 Task: Guide me through The Shops at Riverside to the entrance of the Riverside Square Mall.
Action: Mouse moved to (239, 60)
Screenshot: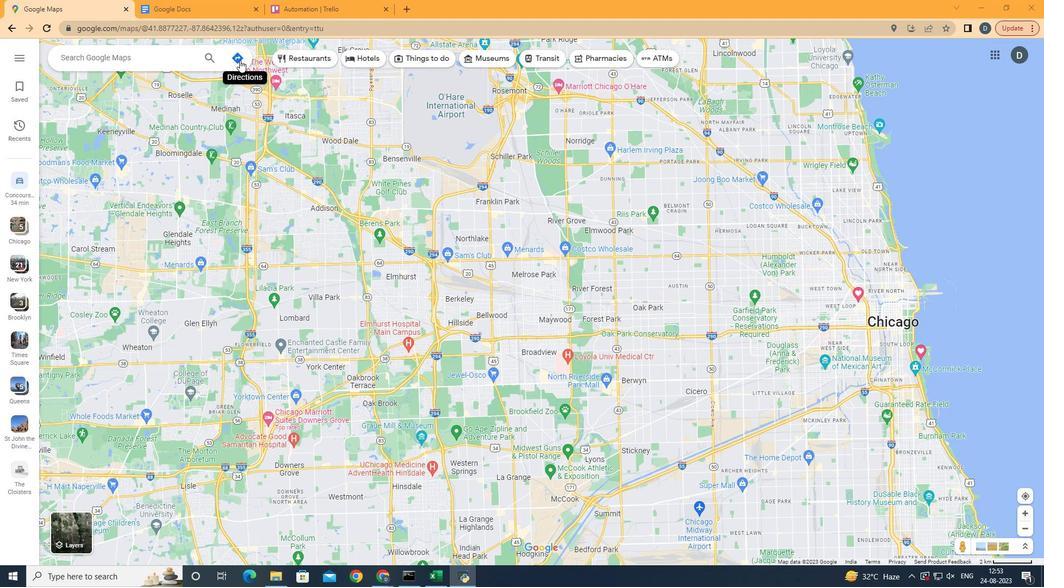 
Action: Mouse pressed left at (239, 60)
Screenshot: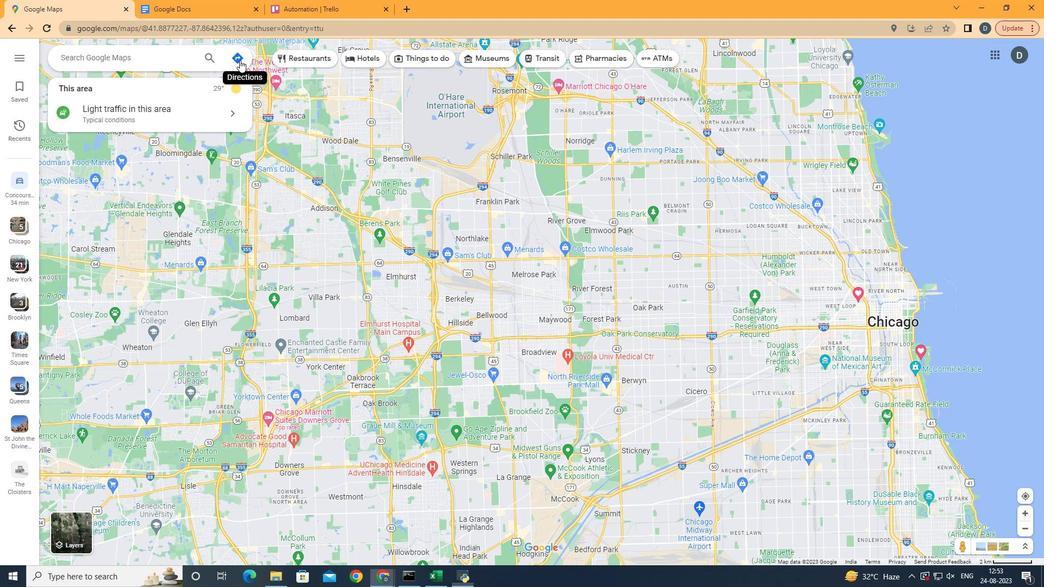 
Action: Mouse moved to (151, 84)
Screenshot: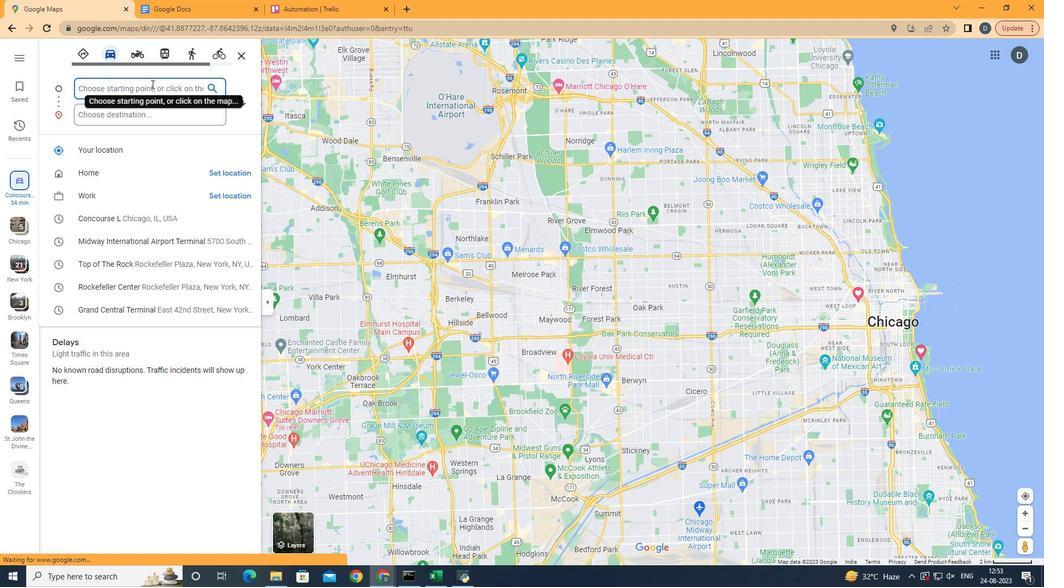 
Action: Mouse pressed left at (151, 84)
Screenshot: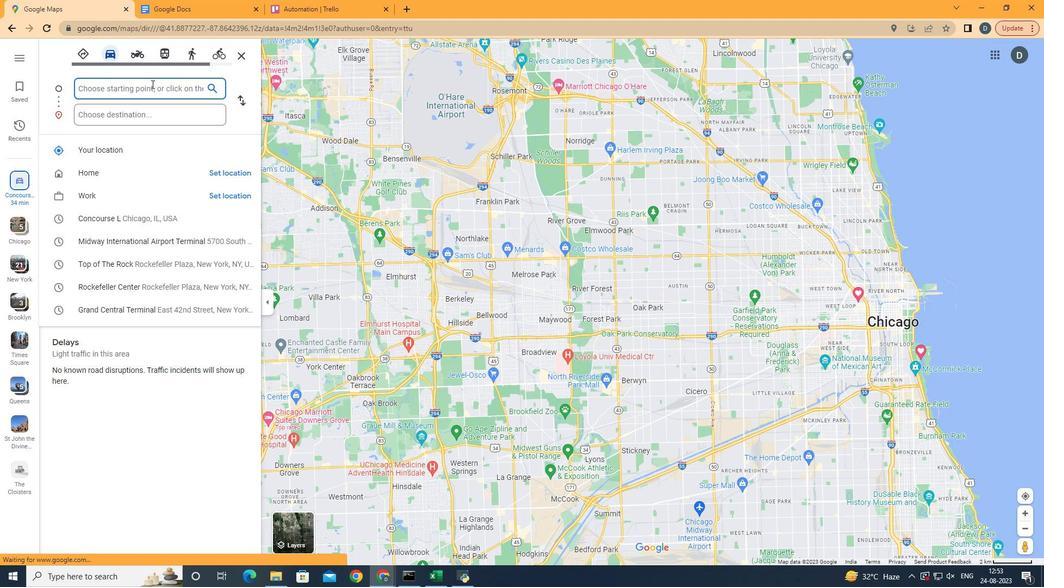 
Action: Key pressed <Key.shift><Key.shift><Key.shift><Key.shift><Key.shift><Key.shift><Key.shift><Key.shift><Key.shift><Key.shift><Key.shift><Key.shift><Key.shift><Key.shift><Key.shift><Key.shift><Key.shift><Key.shift><Key.shift><Key.shift><Key.shift><Key.shift><Key.shift><Key.shift><Key.shift><Key.shift><Key.shift><Key.shift>The<Key.space><Key.shift>SHops
Screenshot: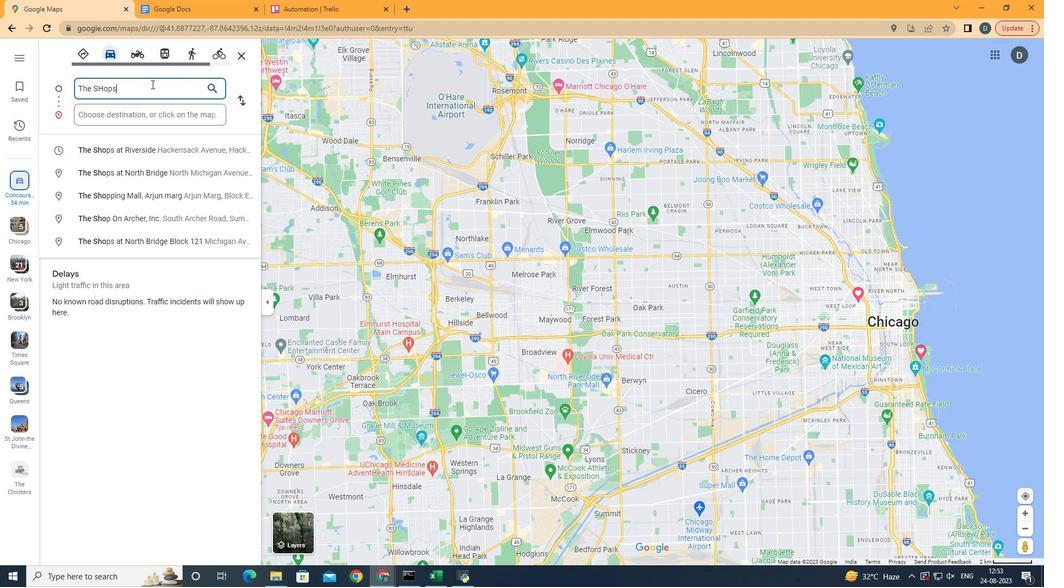 
Action: Mouse moved to (160, 149)
Screenshot: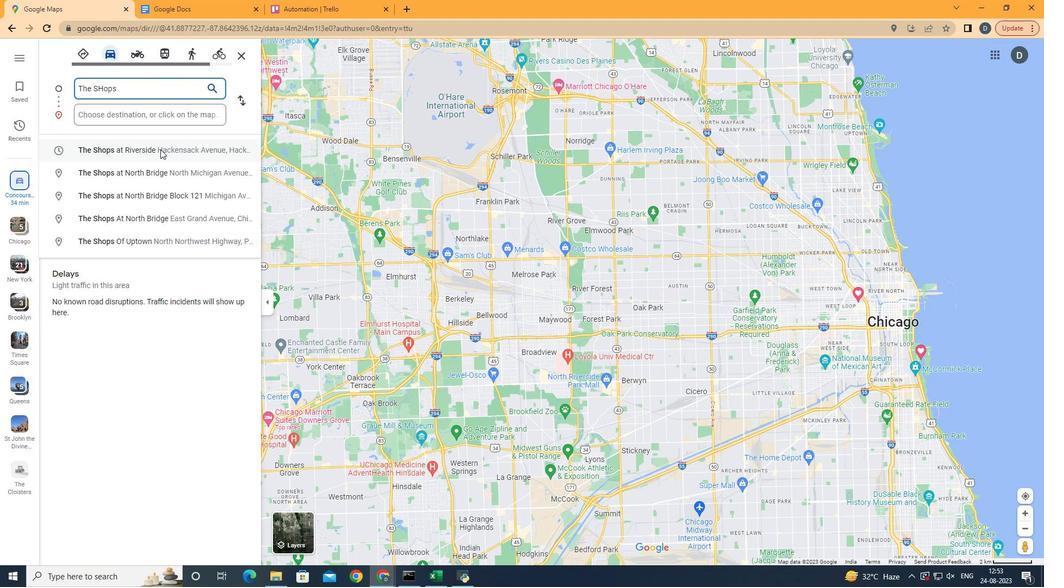 
Action: Mouse pressed left at (160, 149)
Screenshot: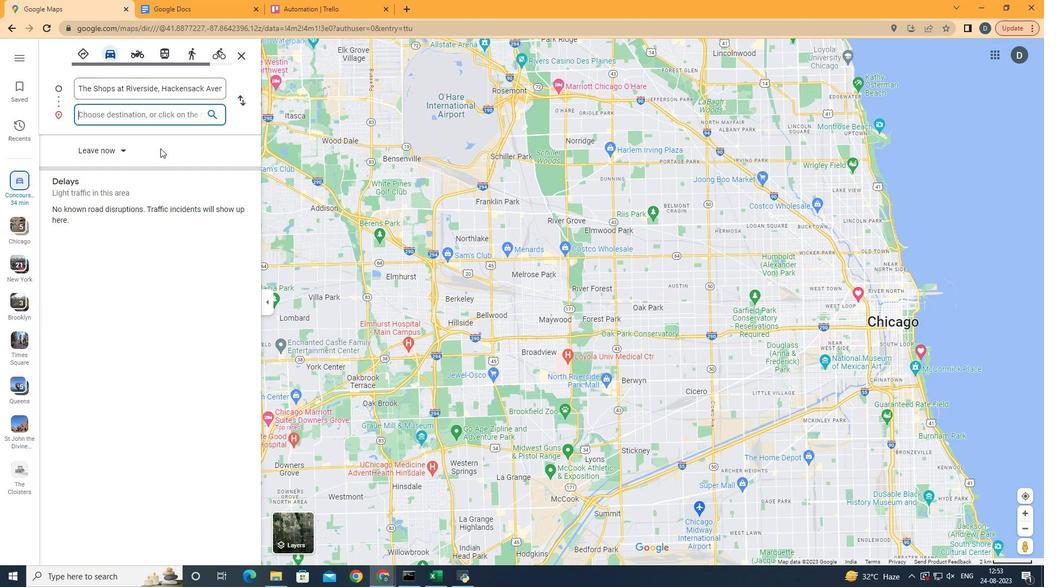 
Action: Mouse moved to (151, 116)
Screenshot: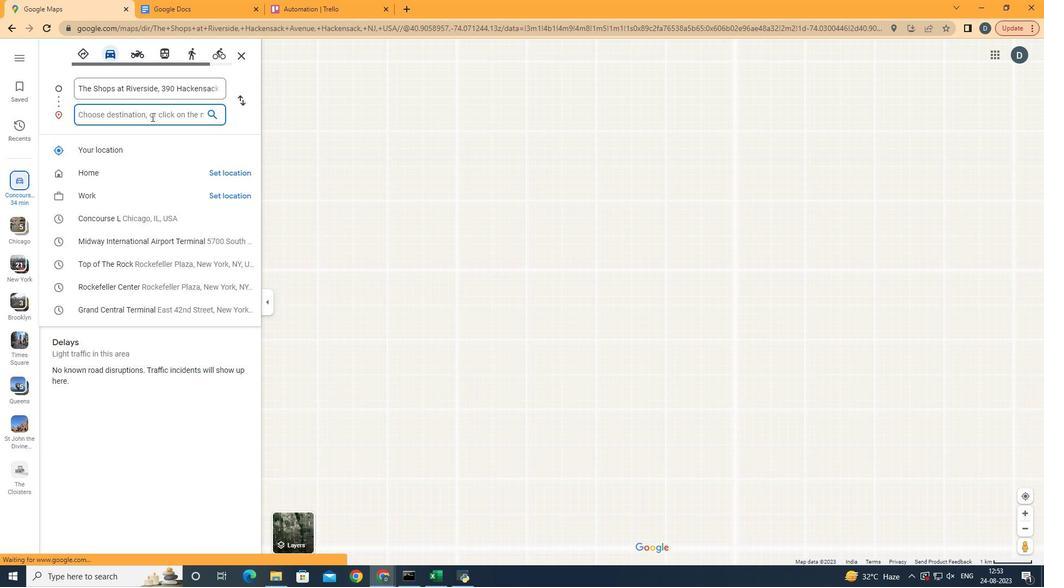 
Action: Mouse pressed left at (151, 116)
Screenshot: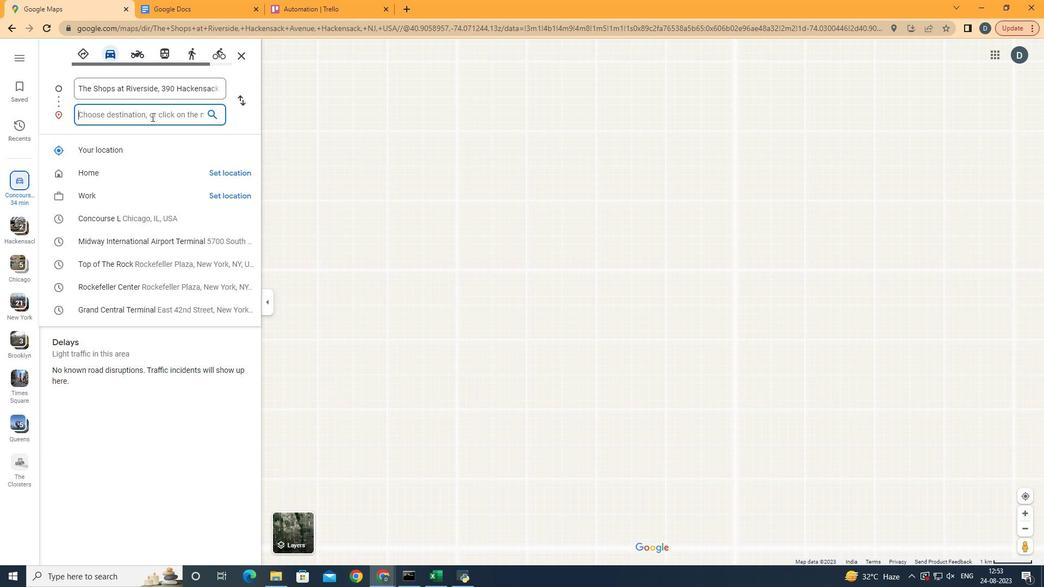 
Action: Key pressed <Key.shift><Key.shift><Key.shift>Entr<Key.backspace>rance<Key.space>of<Key.space>the<Key.space><Key.shift><Key.shift><Key.shift>i<Key.backspace><Key.shift>Riverside<Key.space><Key.shift>Square<Key.space><Key.shift>Mall<Key.enter>
Screenshot: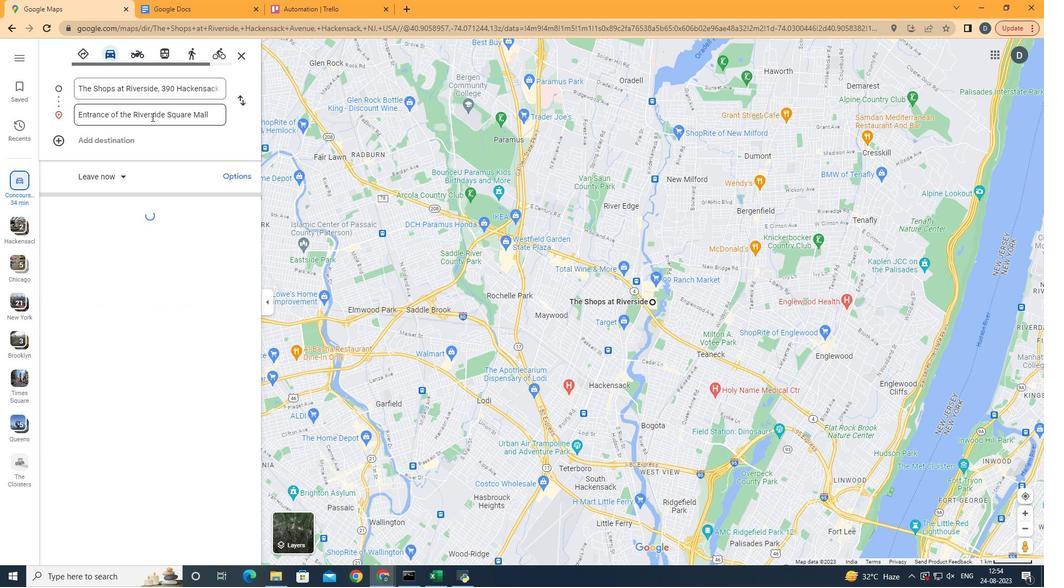 
Action: Mouse moved to (194, 115)
Screenshot: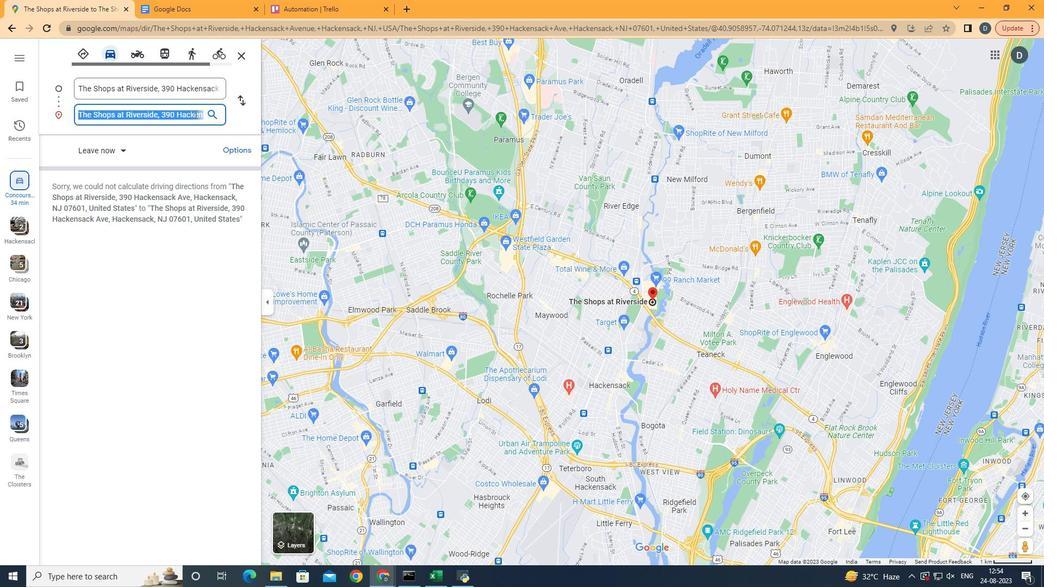 
Action: Mouse pressed left at (194, 115)
Screenshot: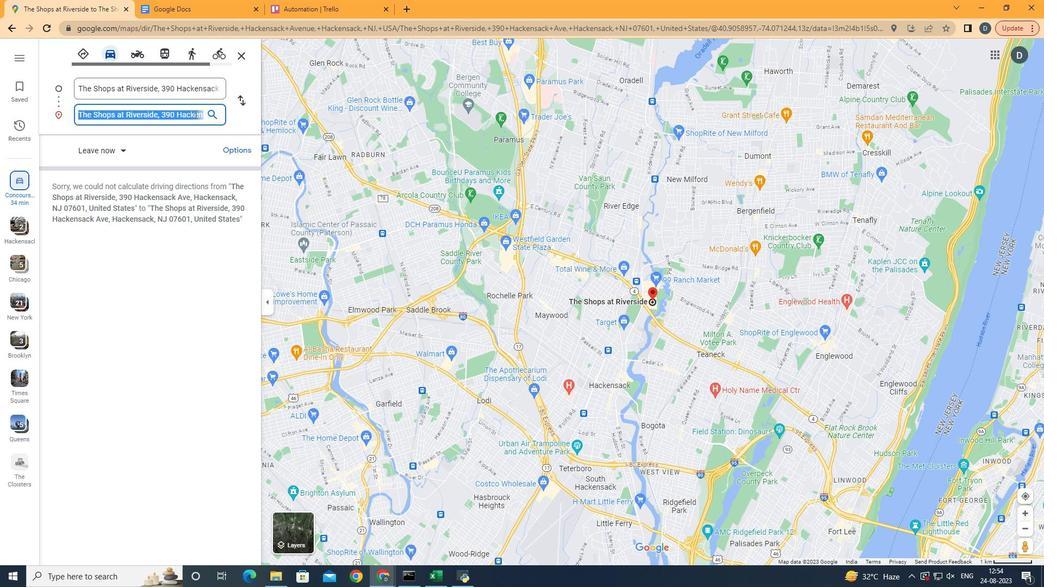 
Action: Mouse moved to (181, 156)
Screenshot: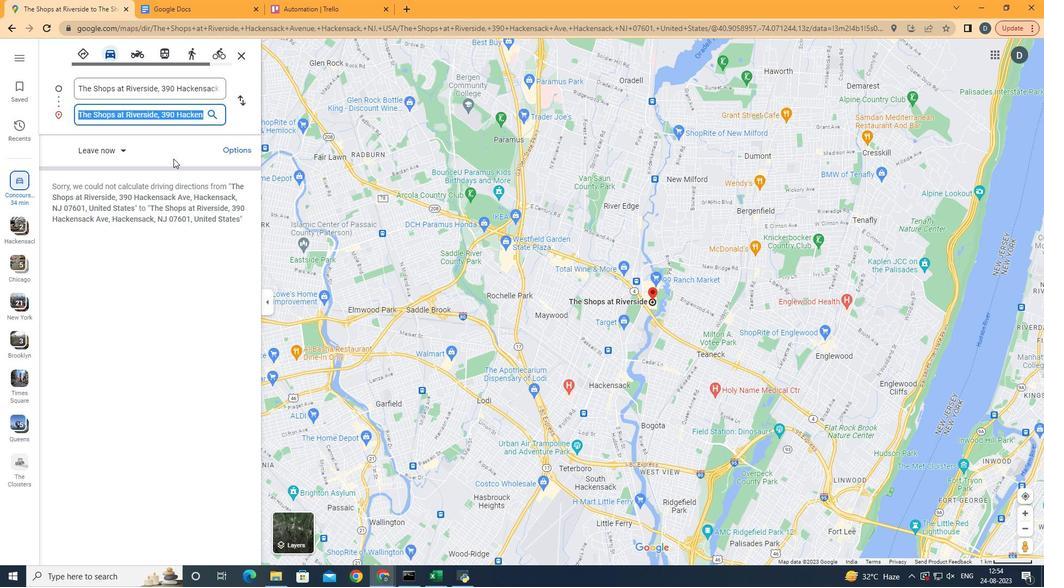 
Action: Key pressed <Key.shift>
Screenshot: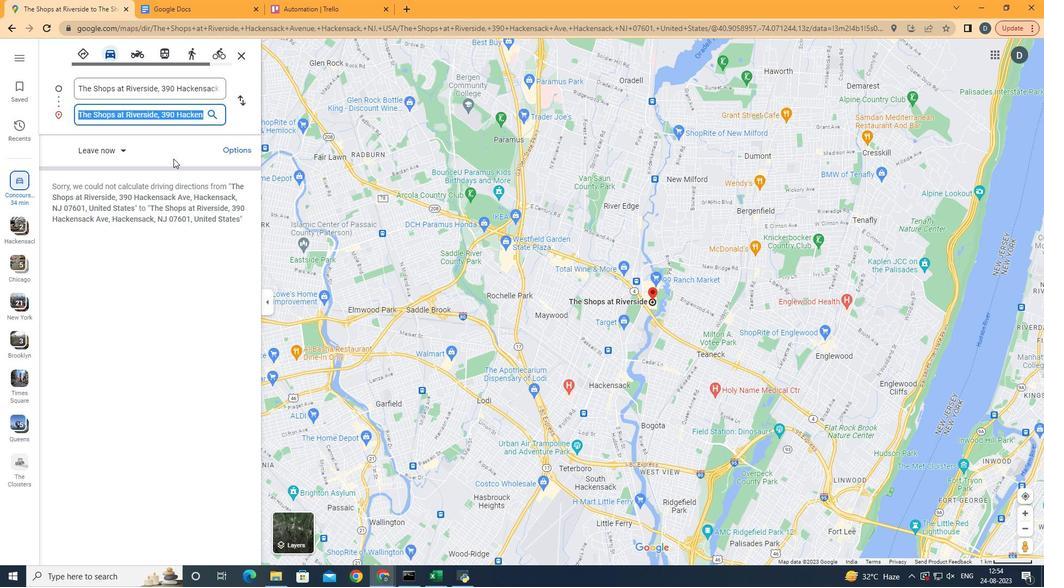 
Action: Mouse moved to (173, 158)
Screenshot: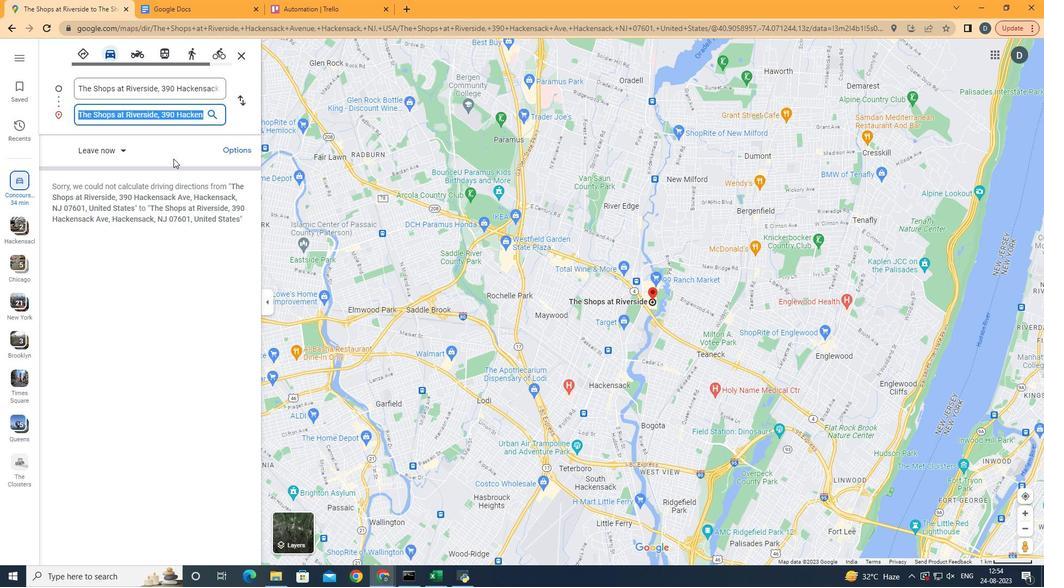 
Action: Key pressed Riverside
Screenshot: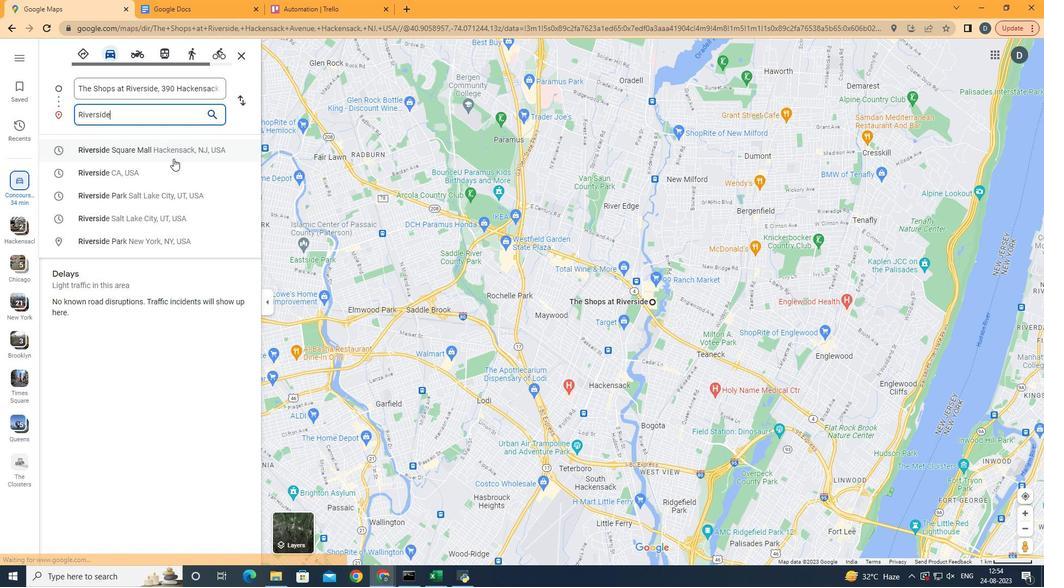 
Action: Mouse moved to (183, 149)
Screenshot: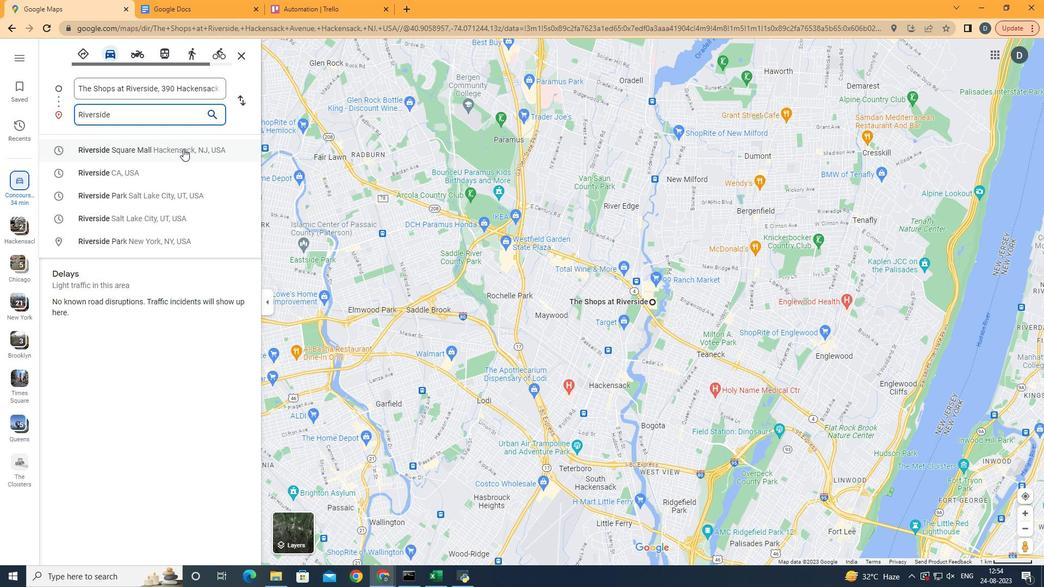 
Action: Mouse pressed left at (183, 149)
Screenshot: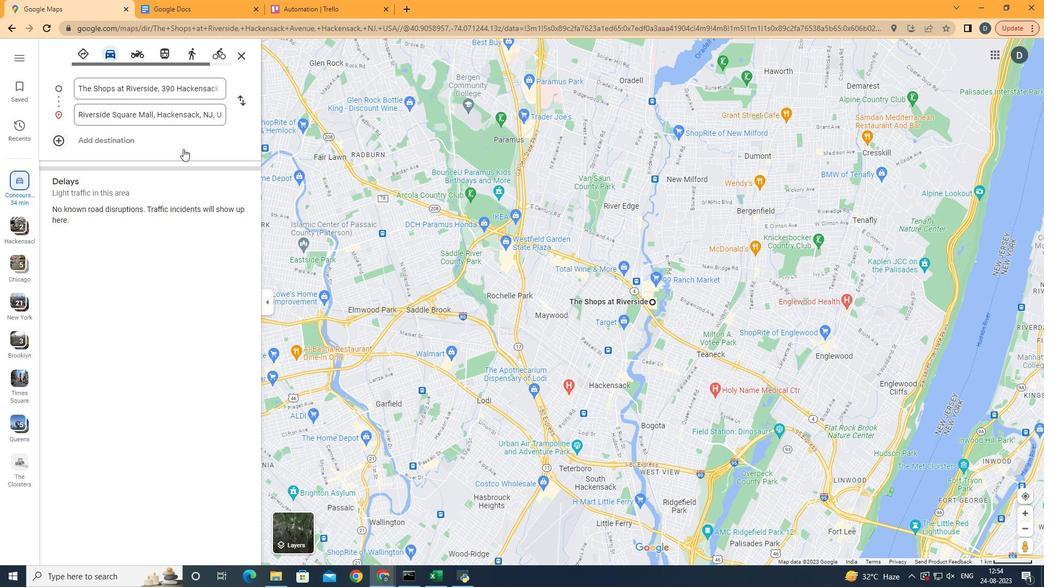 
Action: Mouse moved to (192, 54)
Screenshot: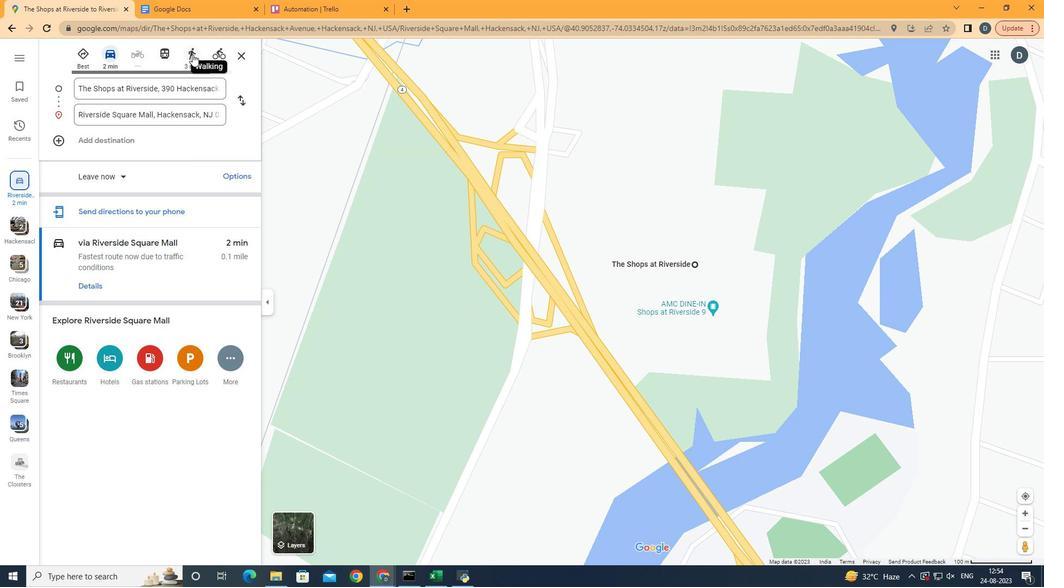 
Action: Mouse pressed left at (192, 54)
Screenshot: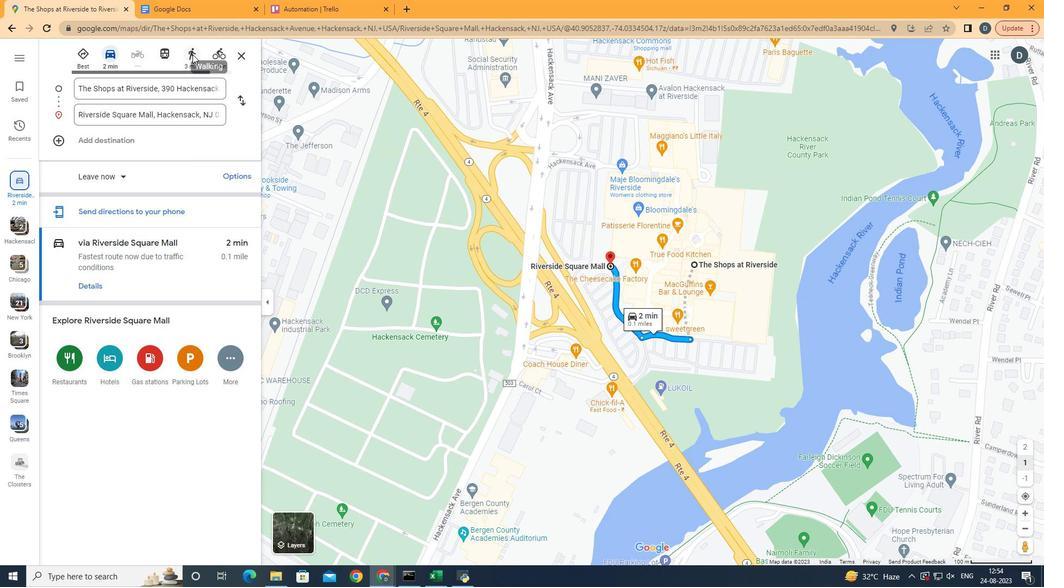 
Action: Mouse moved to (703, 350)
Screenshot: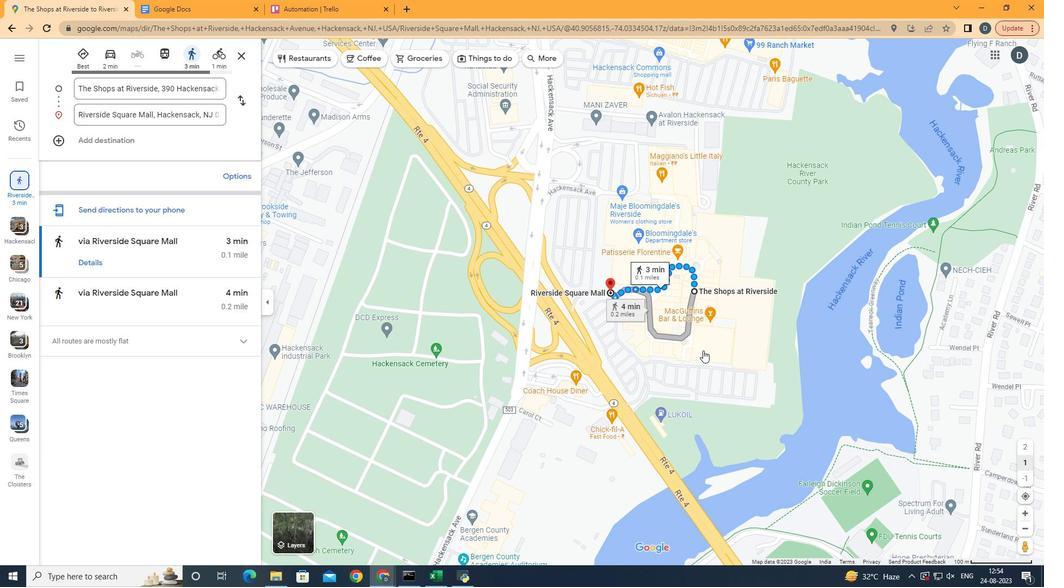 
Action: Mouse scrolled (703, 351) with delta (0, 0)
Screenshot: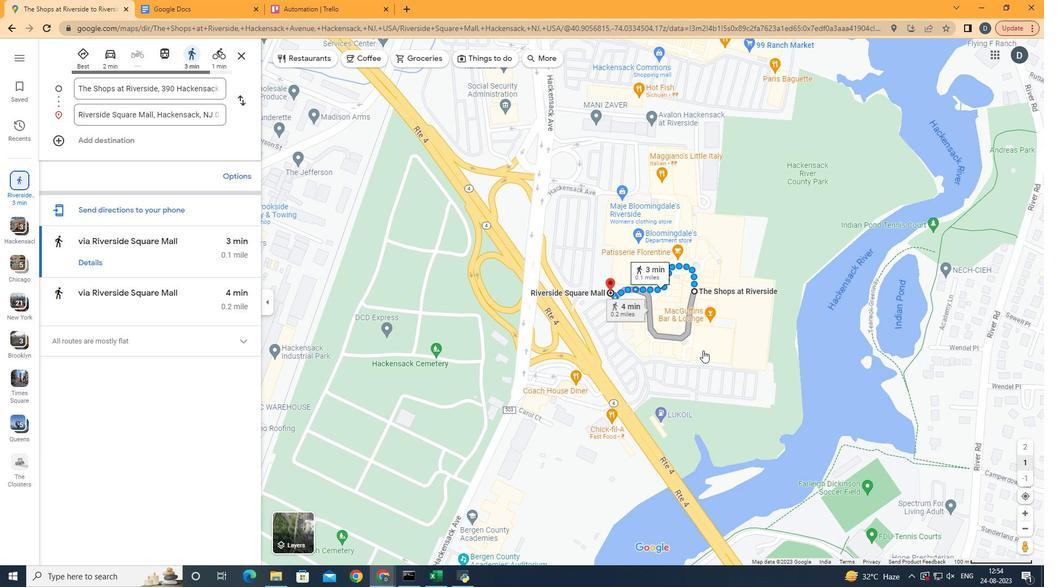 
Action: Mouse scrolled (703, 351) with delta (0, 0)
Screenshot: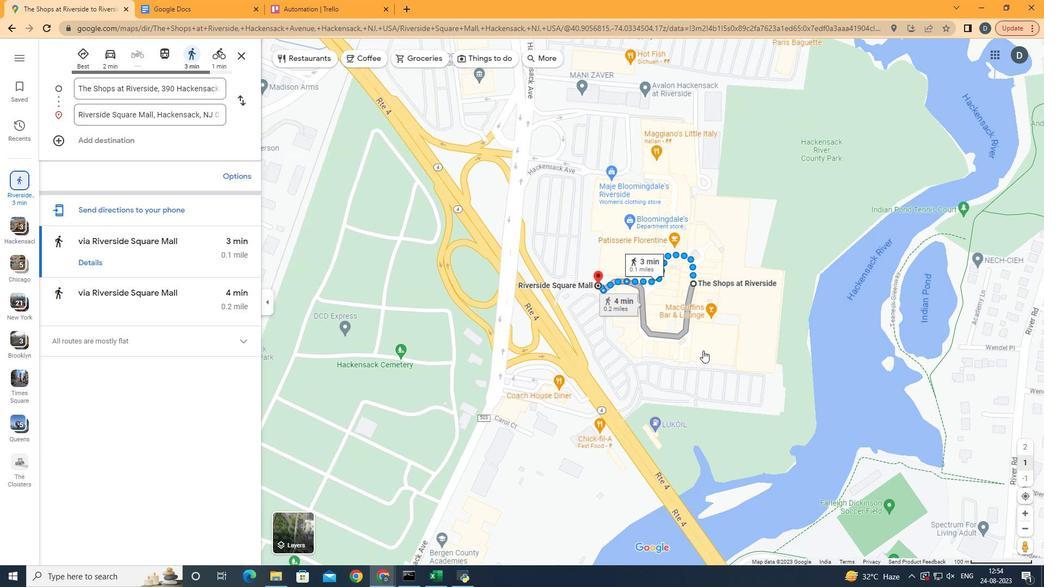 
Action: Mouse scrolled (703, 351) with delta (0, 0)
Screenshot: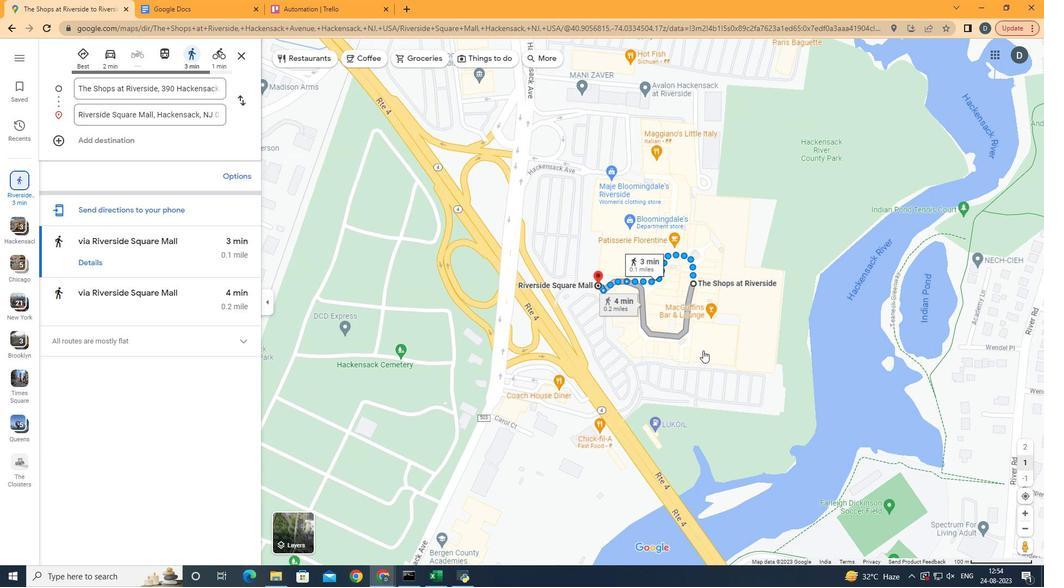 
Action: Mouse scrolled (703, 351) with delta (0, 0)
Screenshot: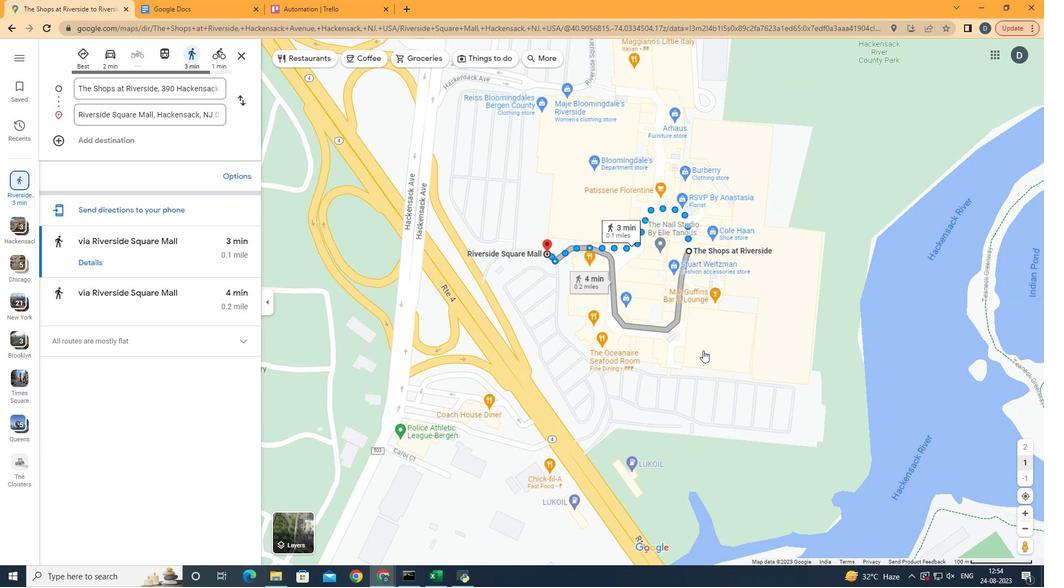 
Action: Mouse scrolled (703, 351) with delta (0, 0)
Screenshot: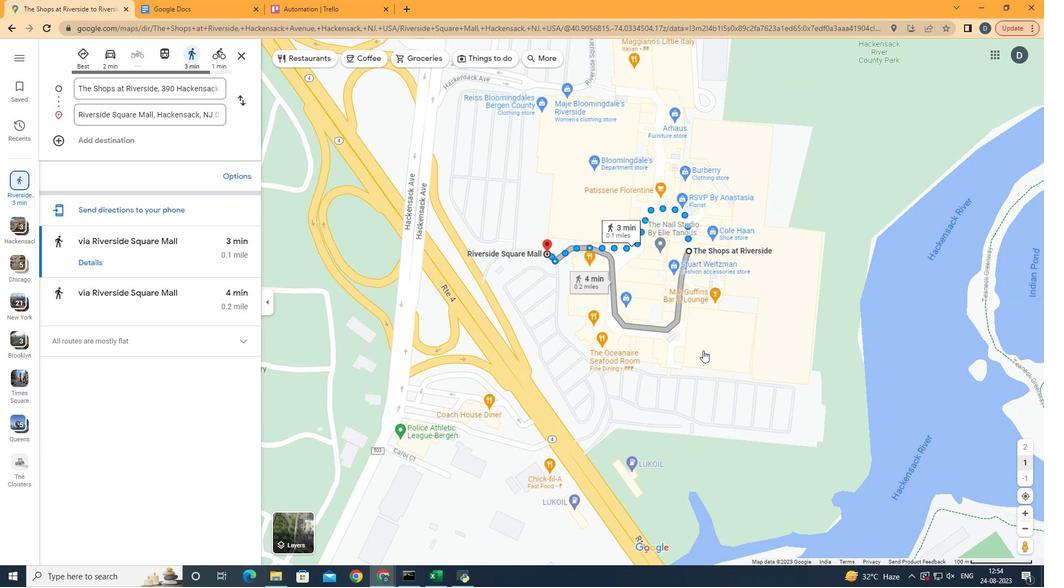 
Action: Mouse scrolled (703, 351) with delta (0, 0)
Screenshot: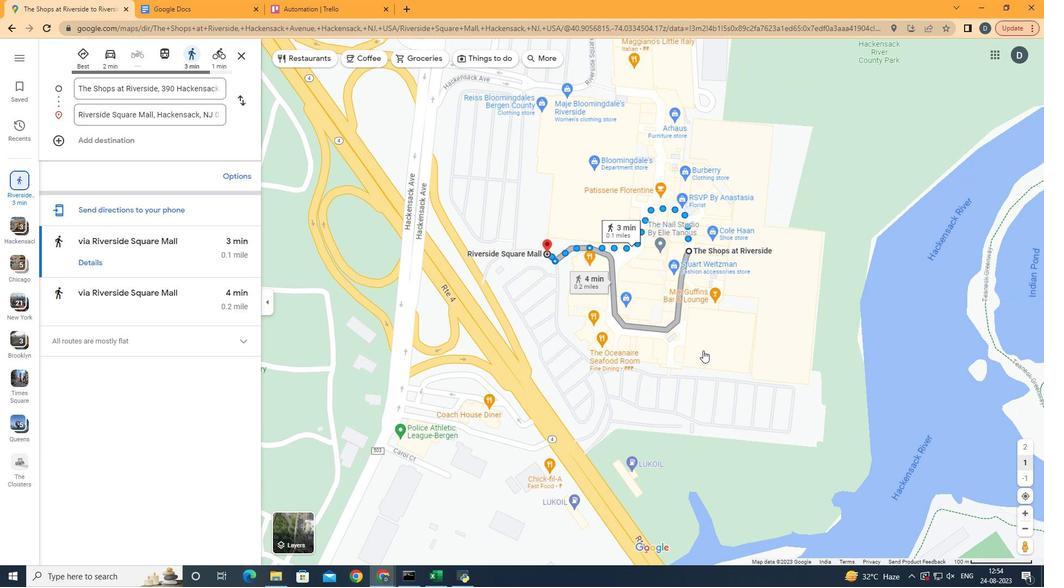 
Action: Mouse moved to (778, 215)
Screenshot: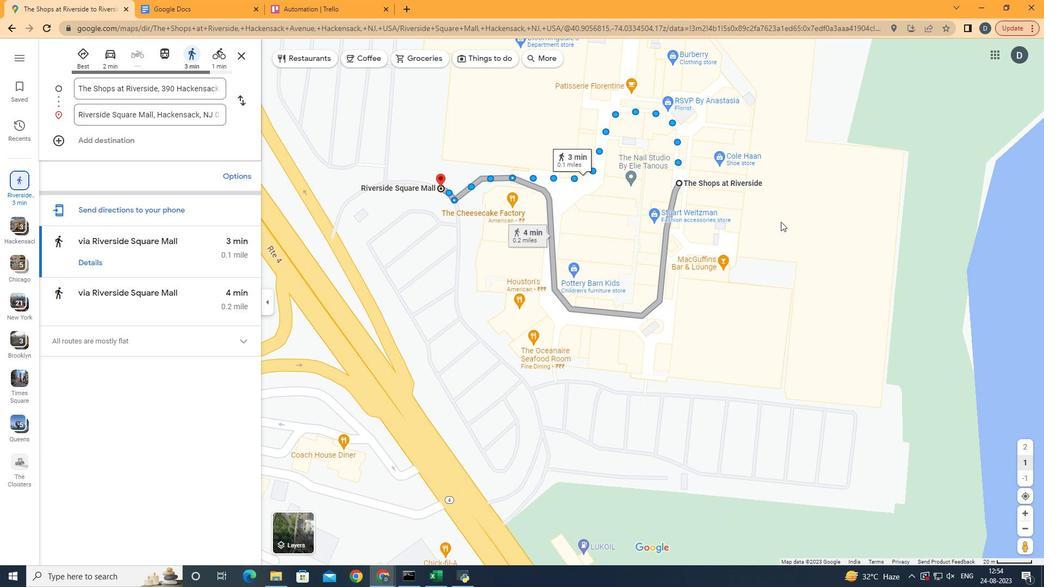 
Action: Mouse pressed left at (778, 215)
Screenshot: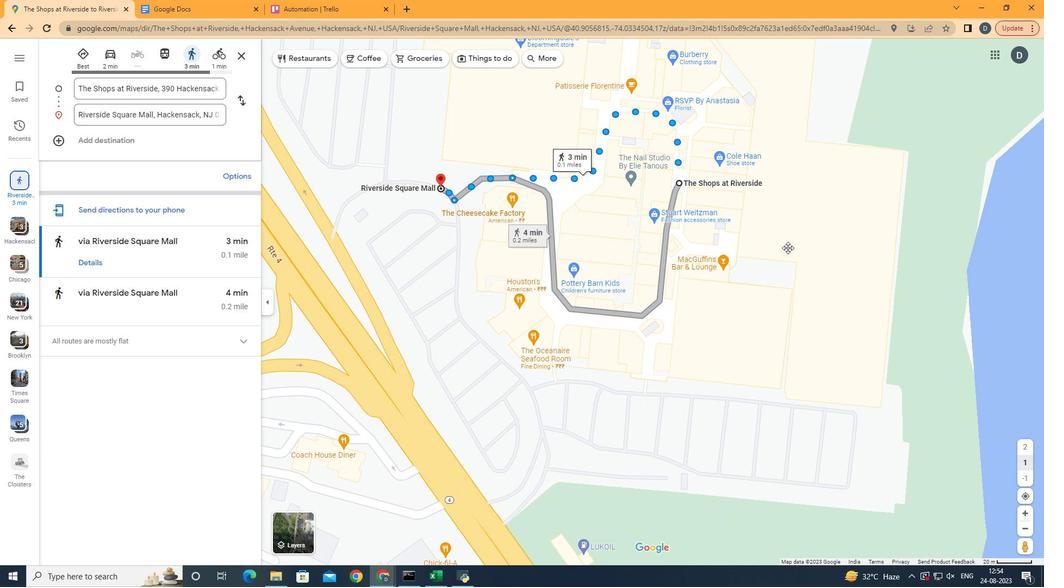 
Action: Mouse moved to (466, 378)
Screenshot: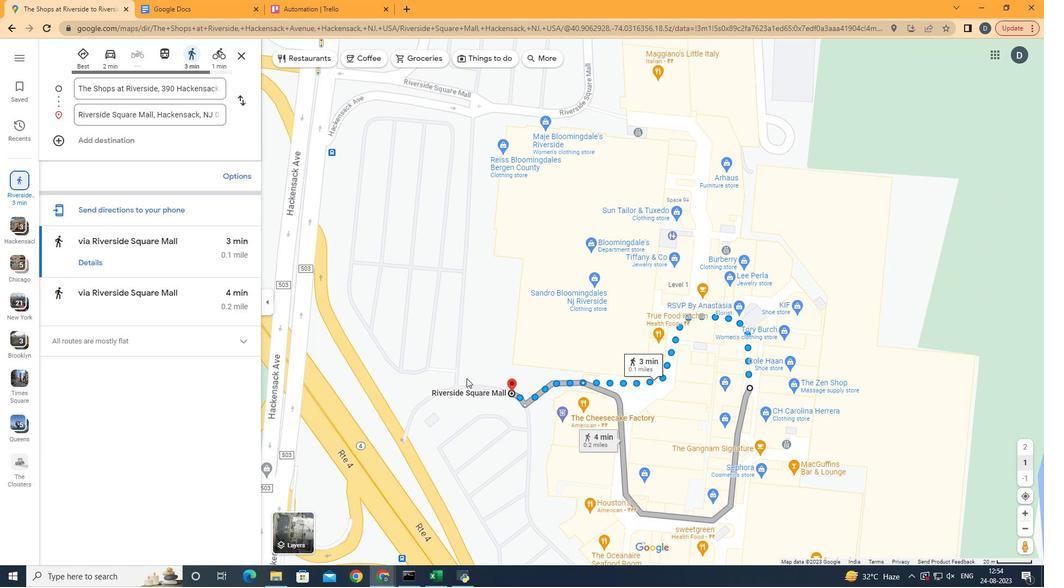 
